 Task: Add Solgar U-Cubes Children's Multi-Vitamin & Mineral Gummies to the cart.
Action: Mouse moved to (277, 137)
Screenshot: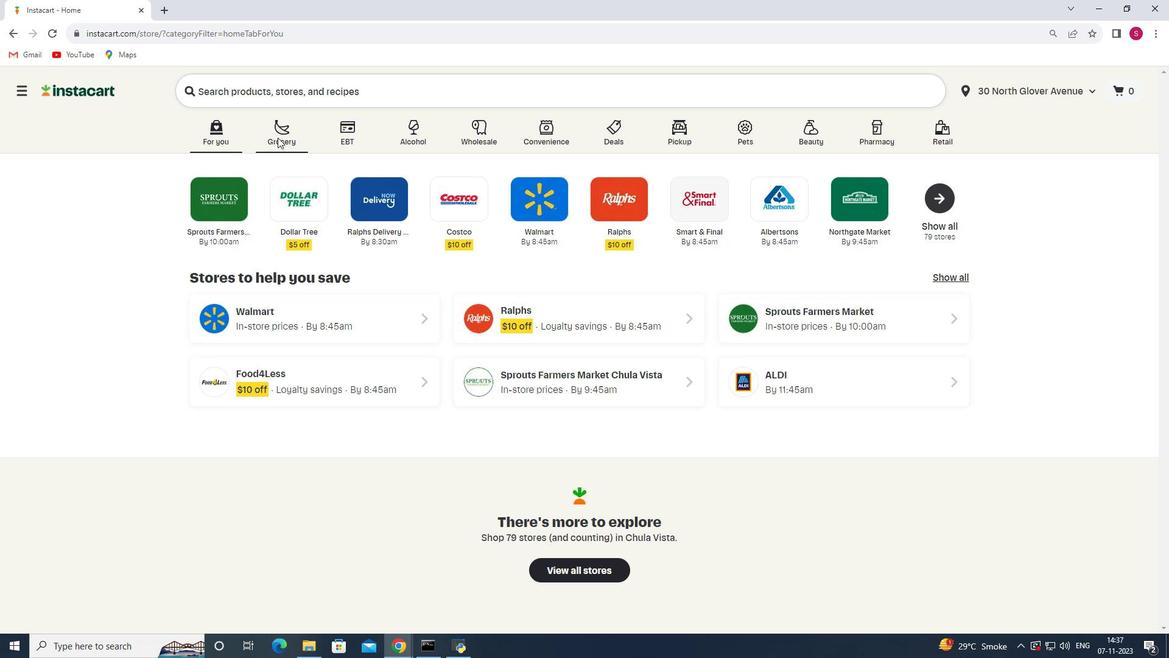 
Action: Mouse pressed left at (277, 137)
Screenshot: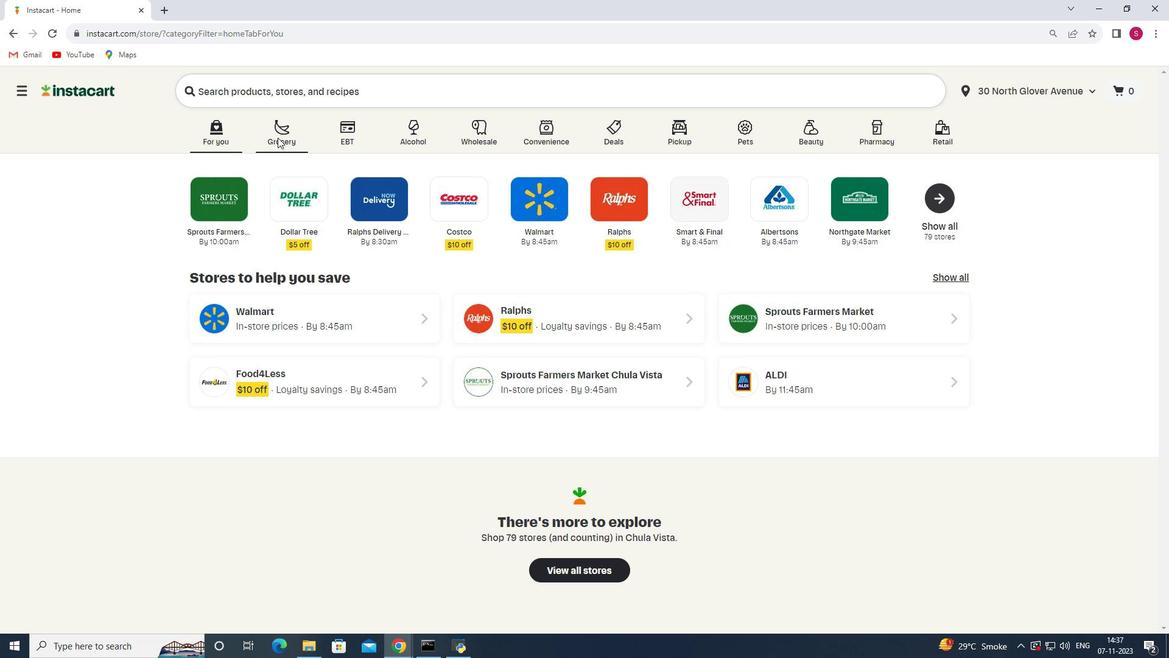 
Action: Mouse moved to (258, 350)
Screenshot: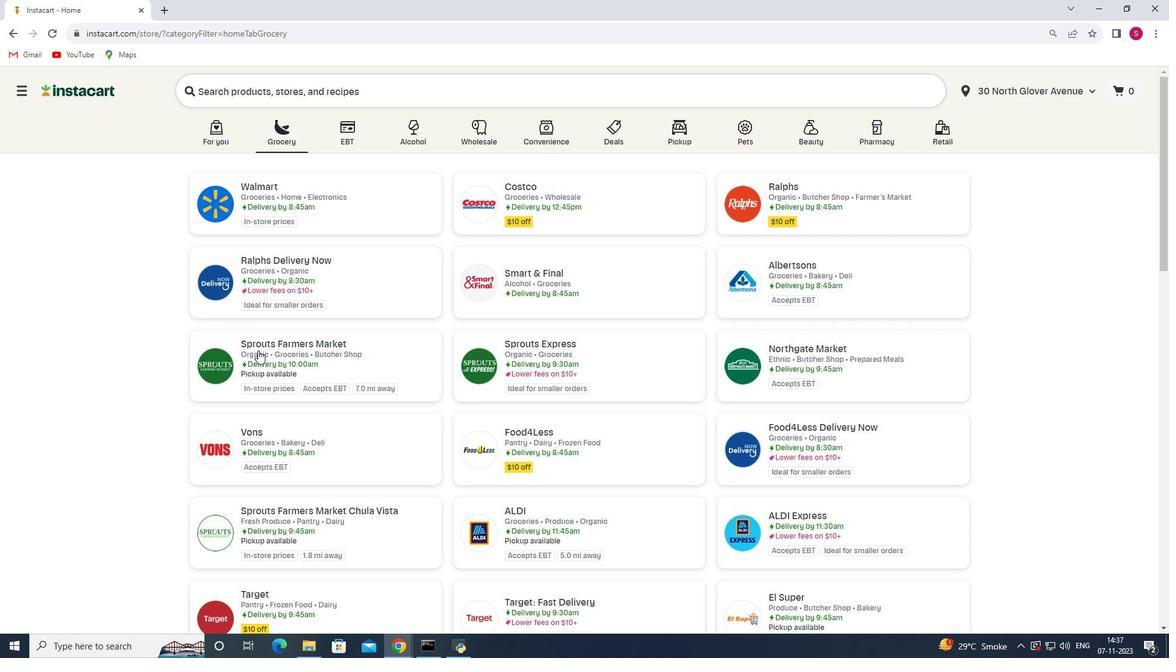 
Action: Mouse pressed left at (258, 350)
Screenshot: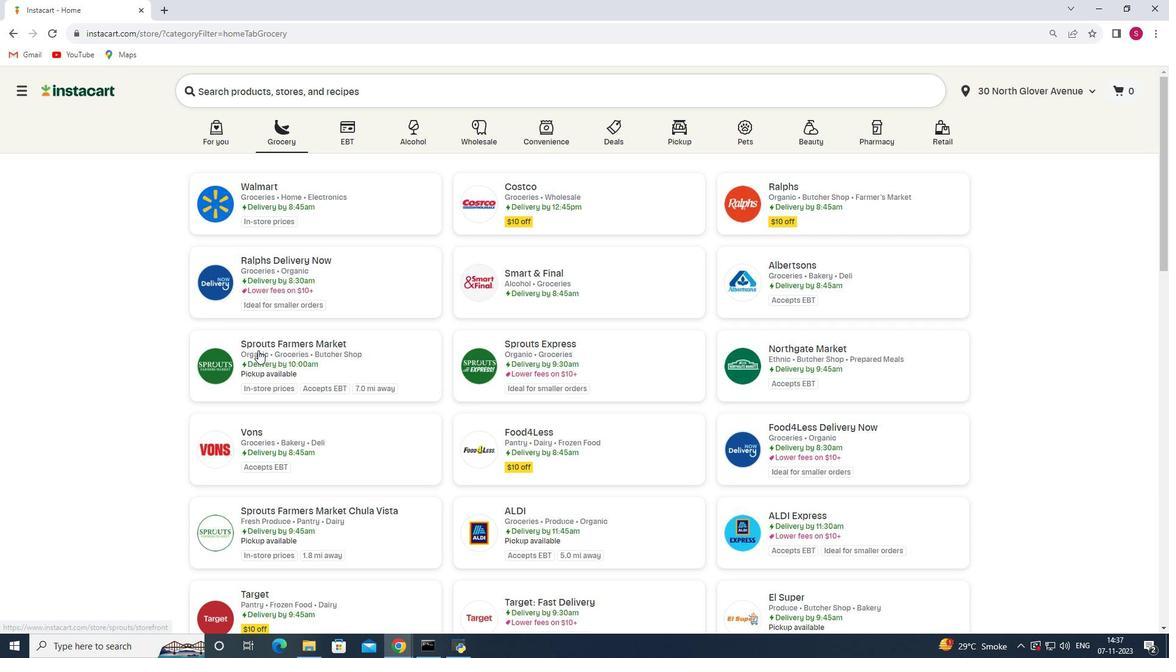 
Action: Mouse moved to (90, 374)
Screenshot: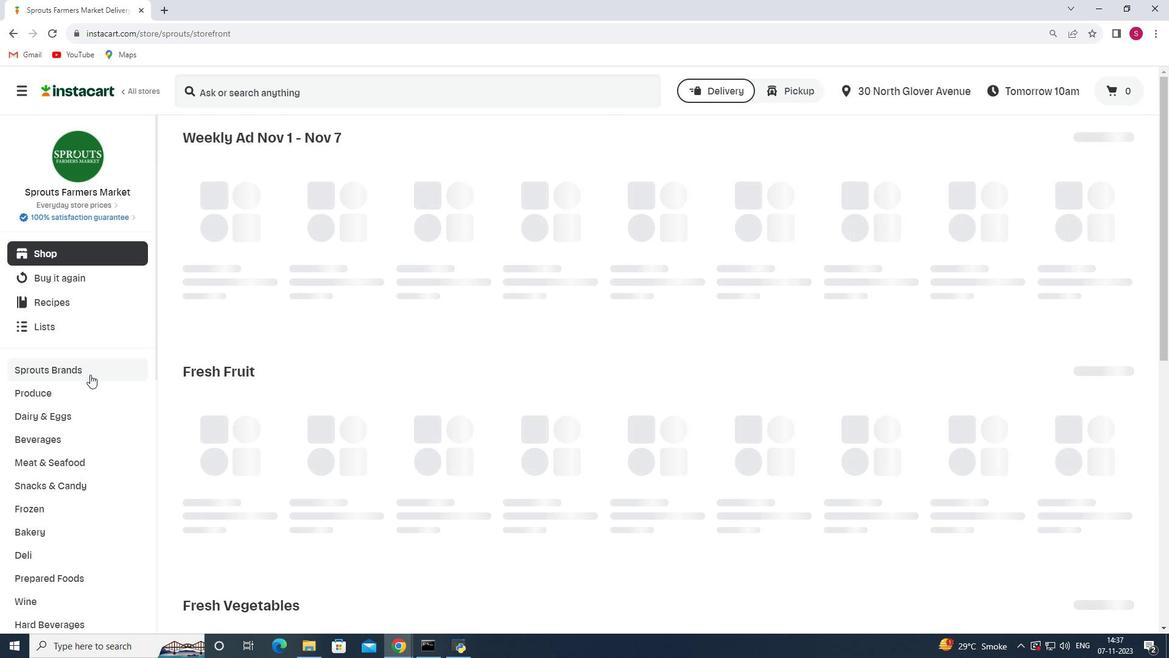 
Action: Mouse scrolled (90, 373) with delta (0, 0)
Screenshot: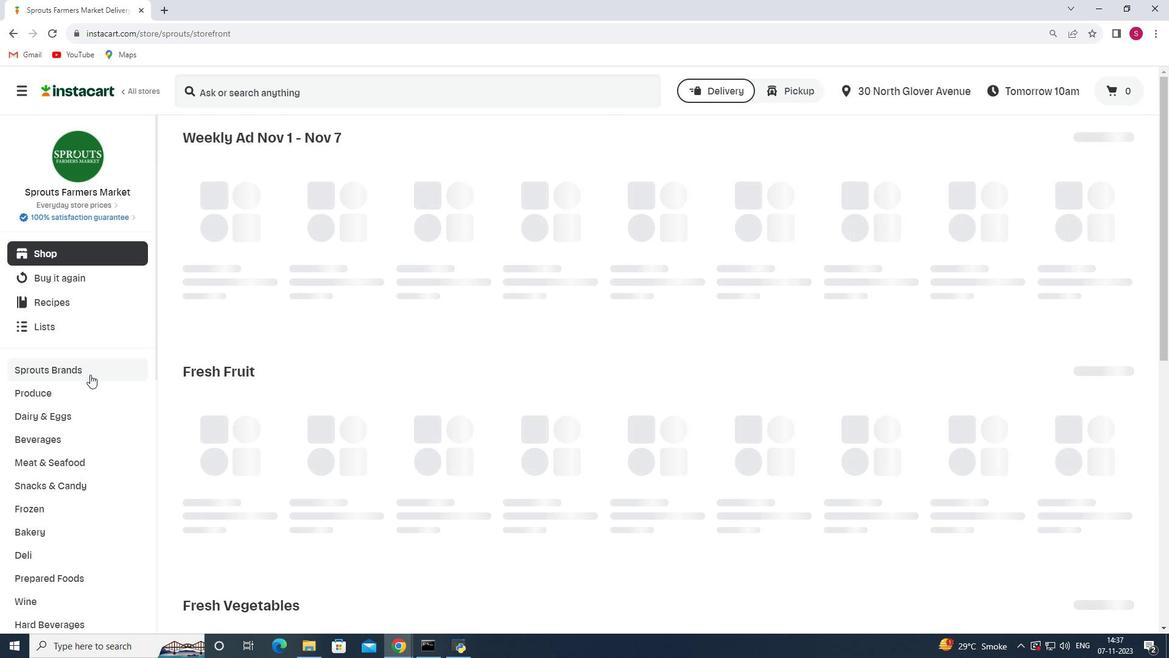 
Action: Mouse moved to (90, 374)
Screenshot: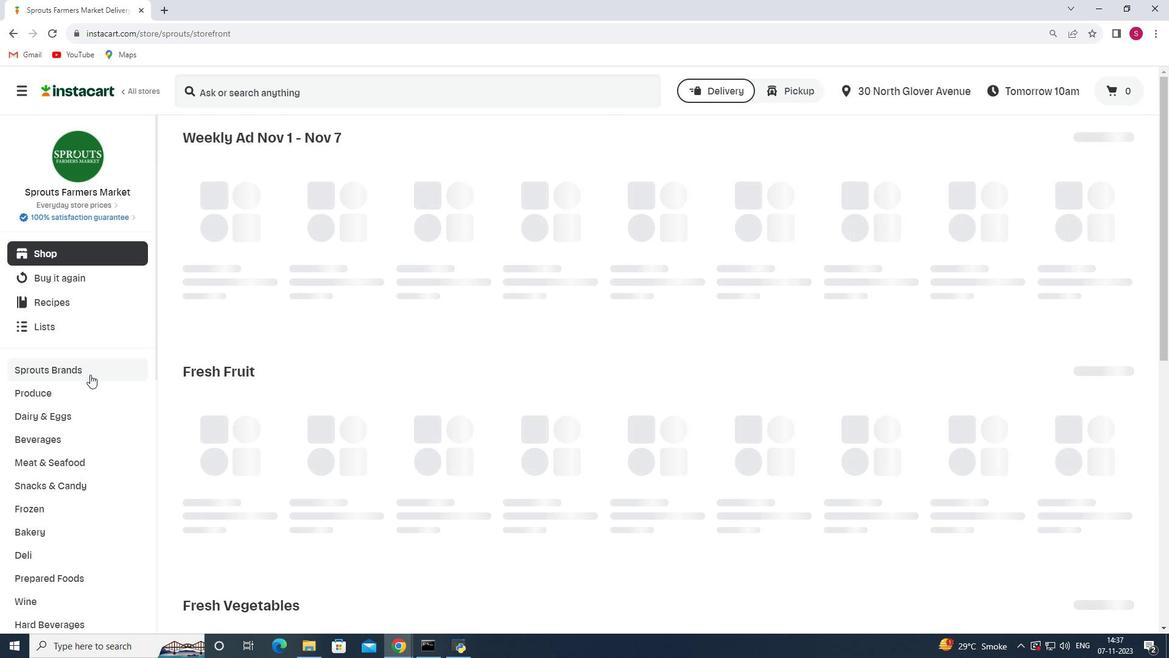 
Action: Mouse scrolled (90, 374) with delta (0, 0)
Screenshot: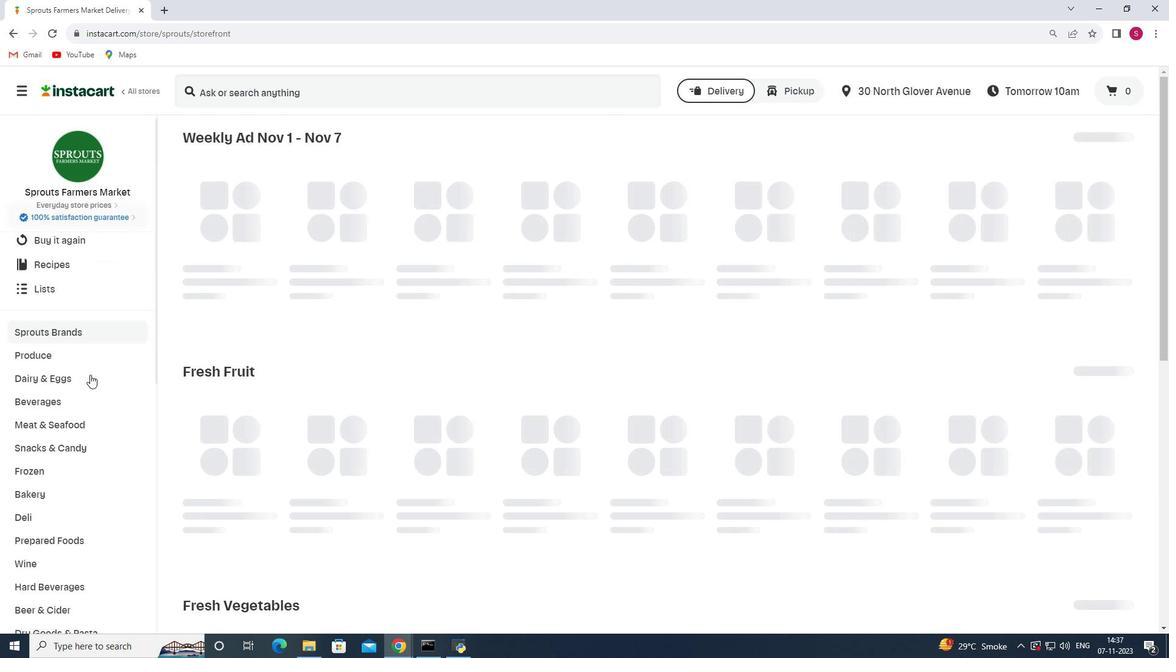 
Action: Mouse scrolled (90, 374) with delta (0, 0)
Screenshot: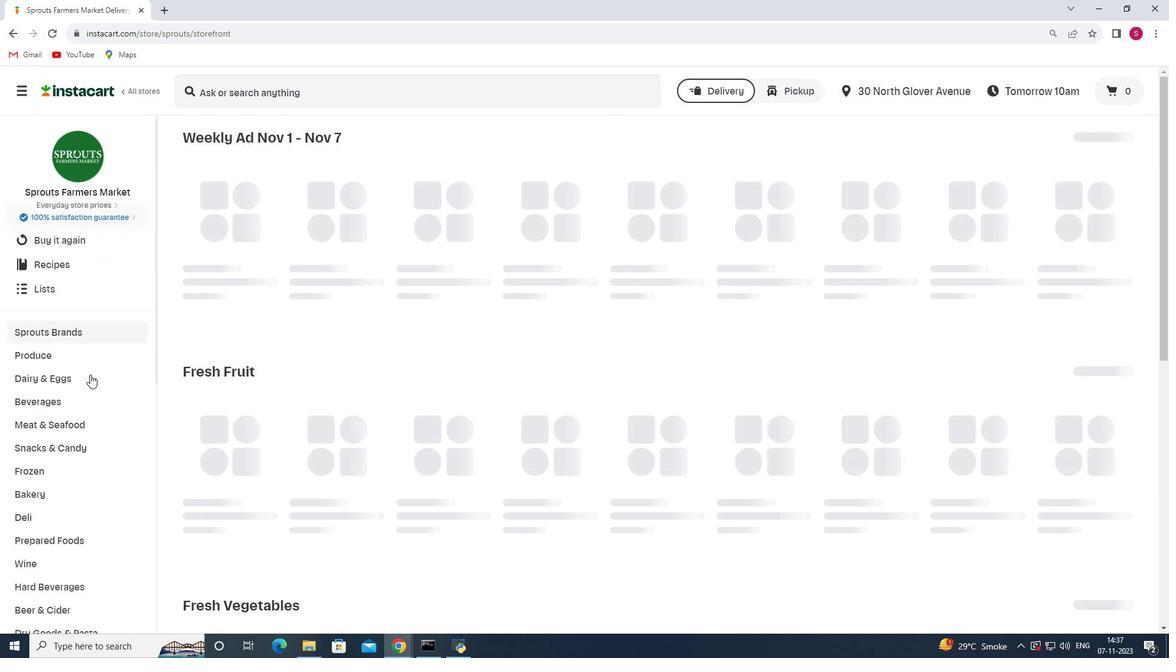 
Action: Mouse scrolled (90, 374) with delta (0, 0)
Screenshot: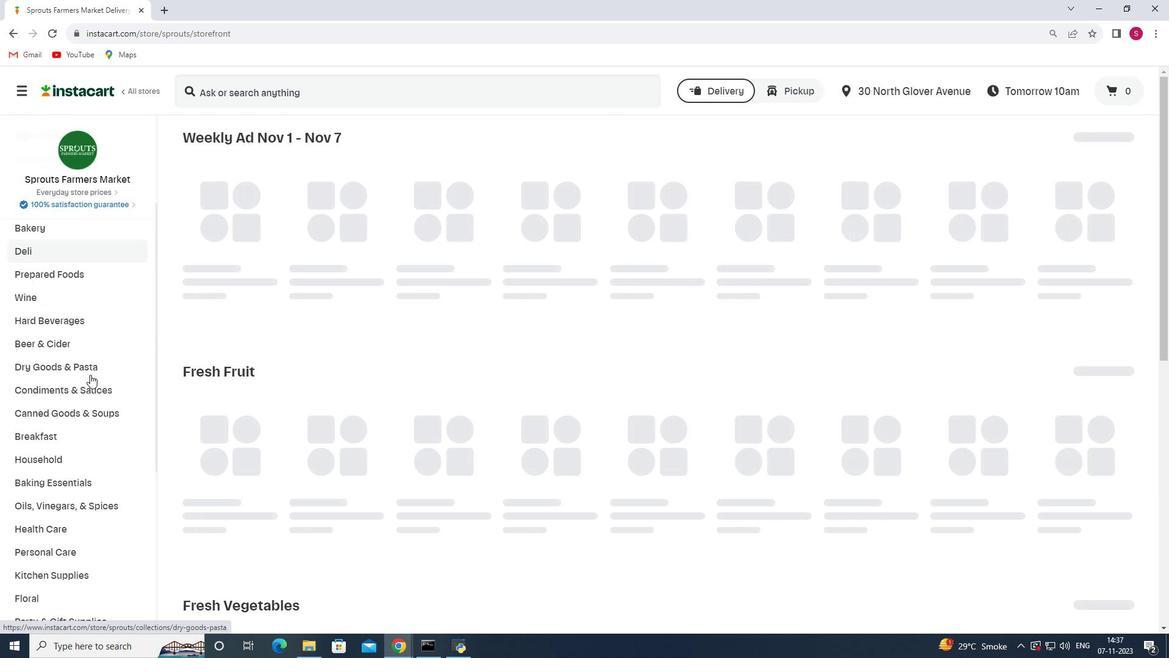 
Action: Mouse scrolled (90, 374) with delta (0, 0)
Screenshot: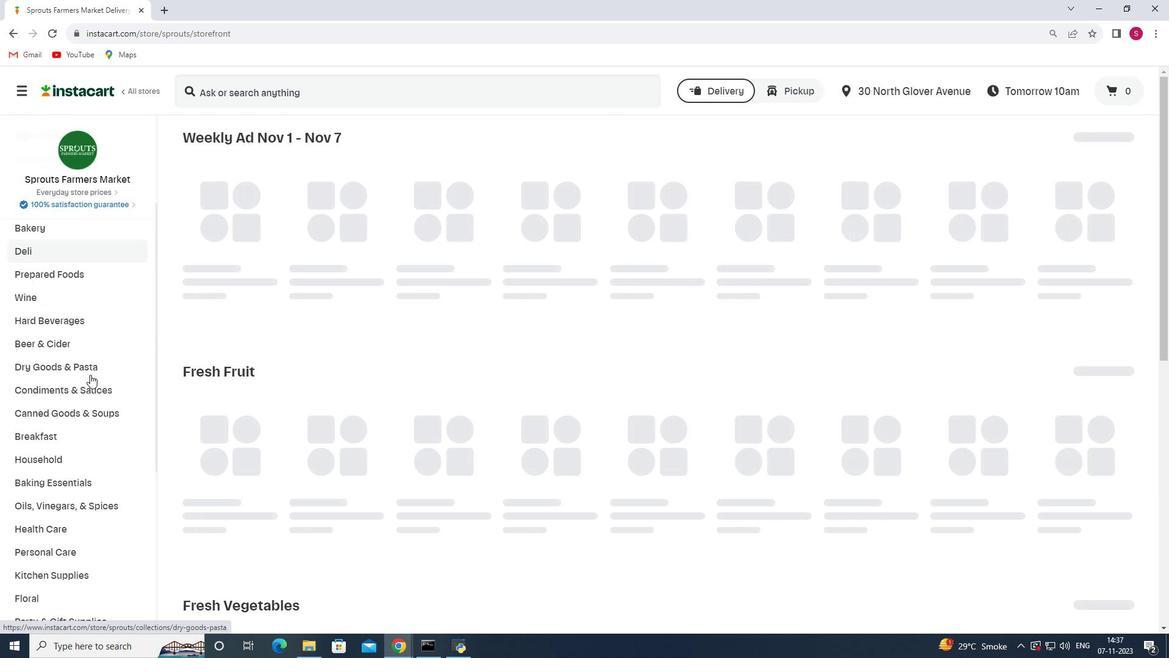 
Action: Mouse scrolled (90, 374) with delta (0, 0)
Screenshot: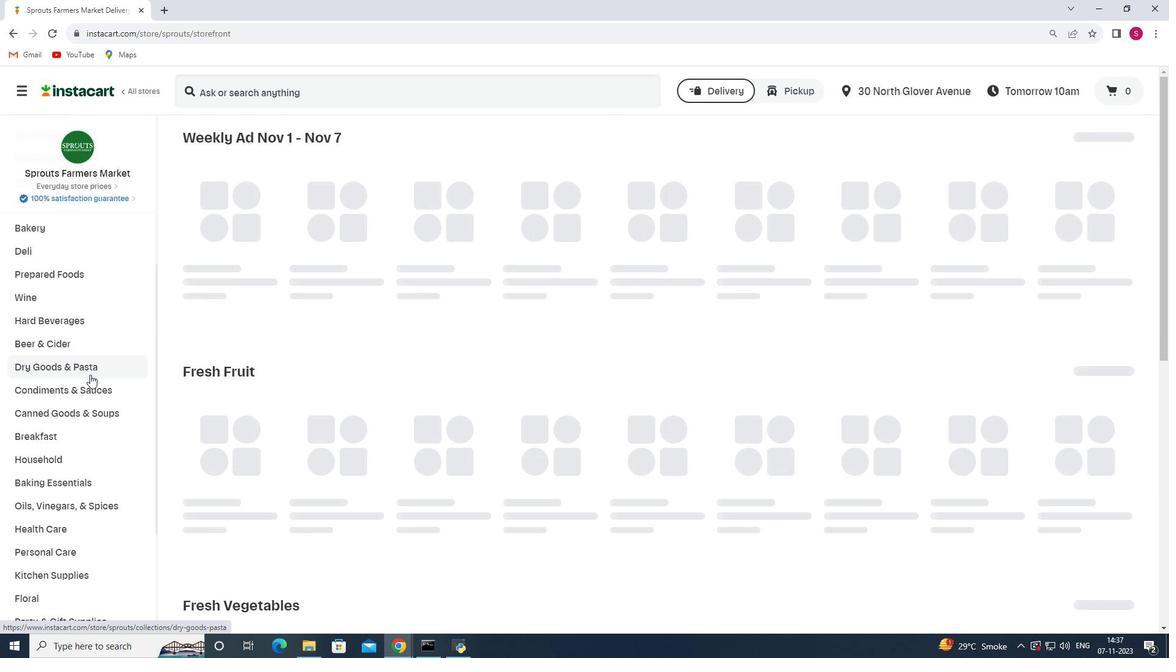 
Action: Mouse scrolled (90, 374) with delta (0, 0)
Screenshot: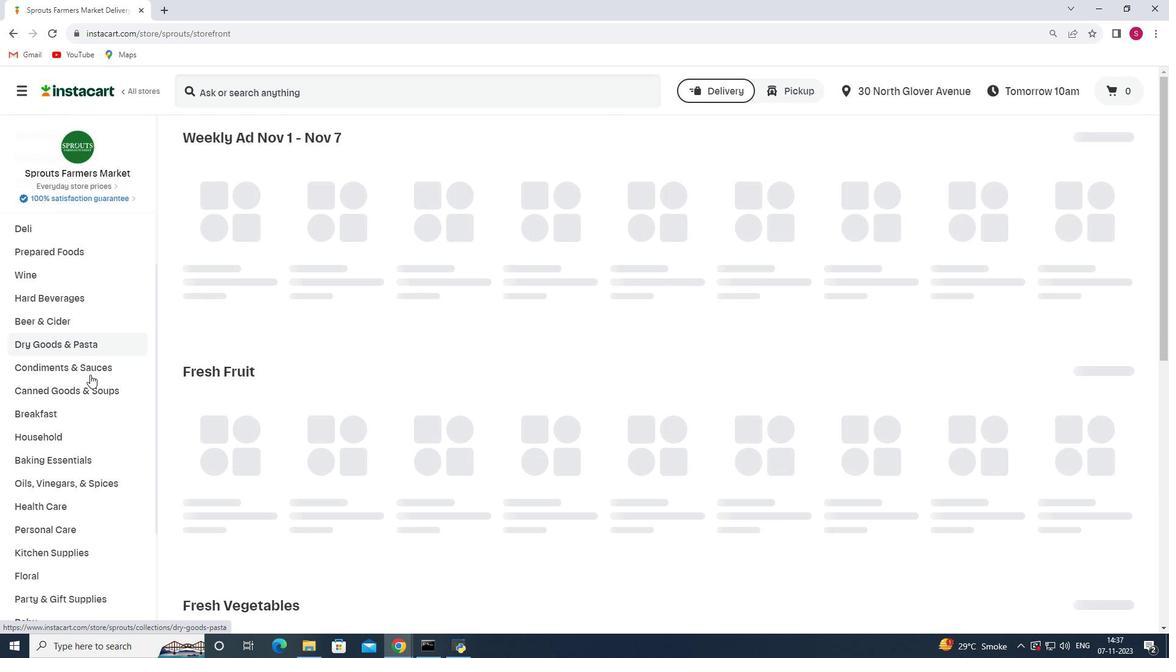 
Action: Mouse moved to (62, 400)
Screenshot: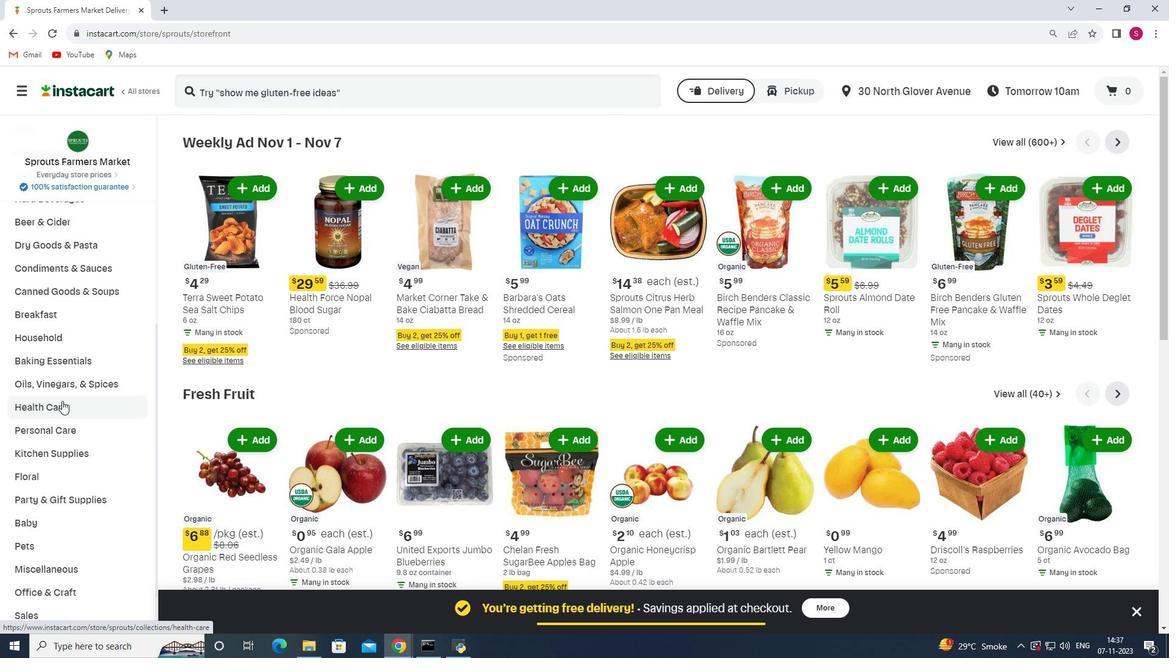 
Action: Mouse pressed left at (62, 400)
Screenshot: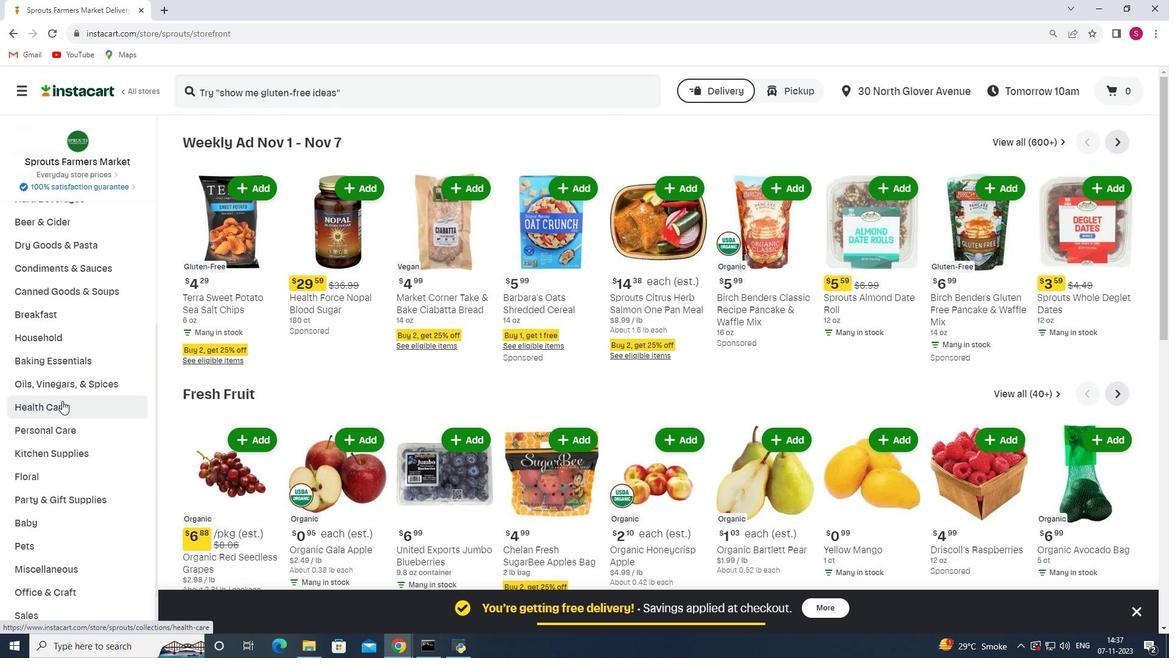 
Action: Mouse moved to (406, 176)
Screenshot: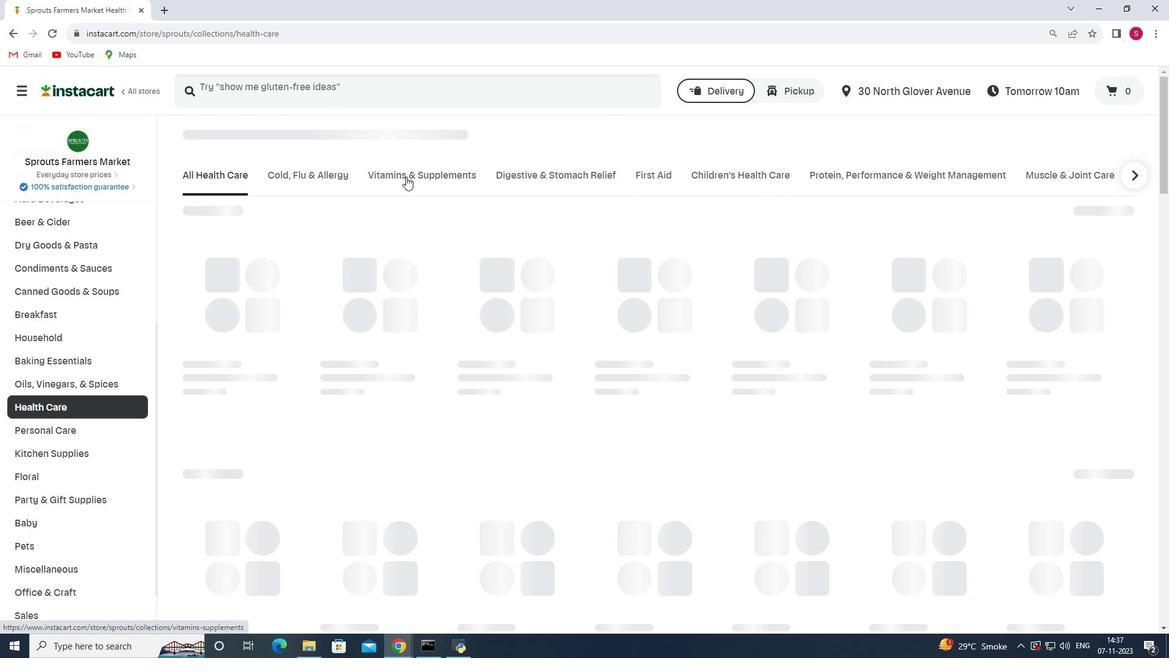 
Action: Mouse pressed left at (406, 176)
Screenshot: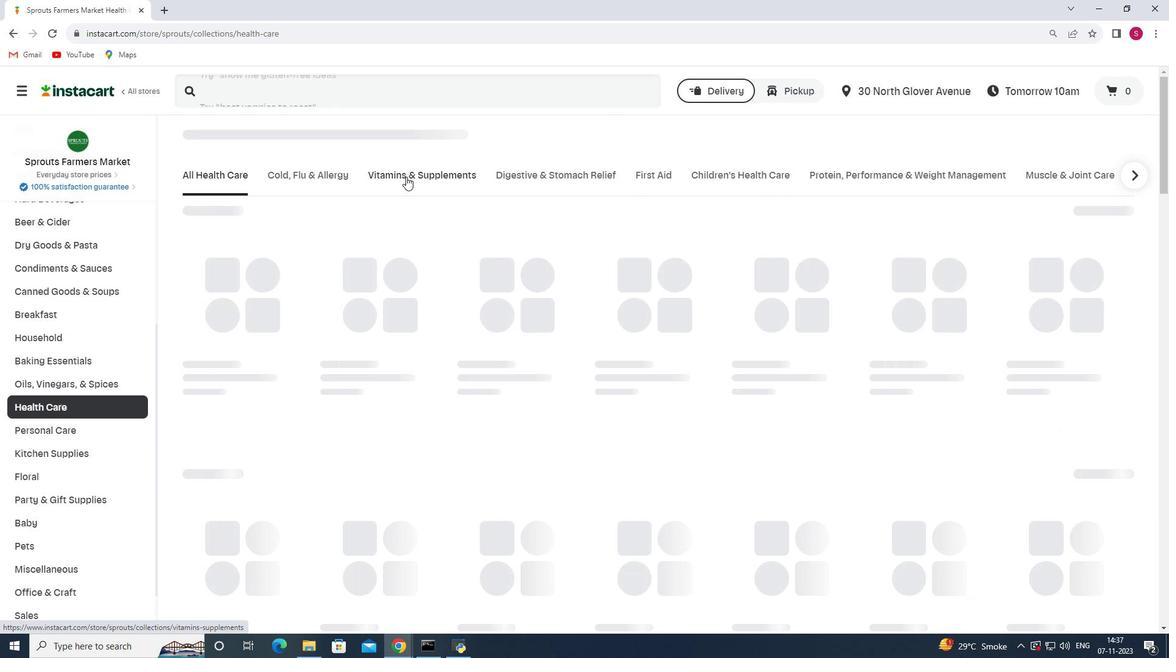 
Action: Mouse moved to (748, 222)
Screenshot: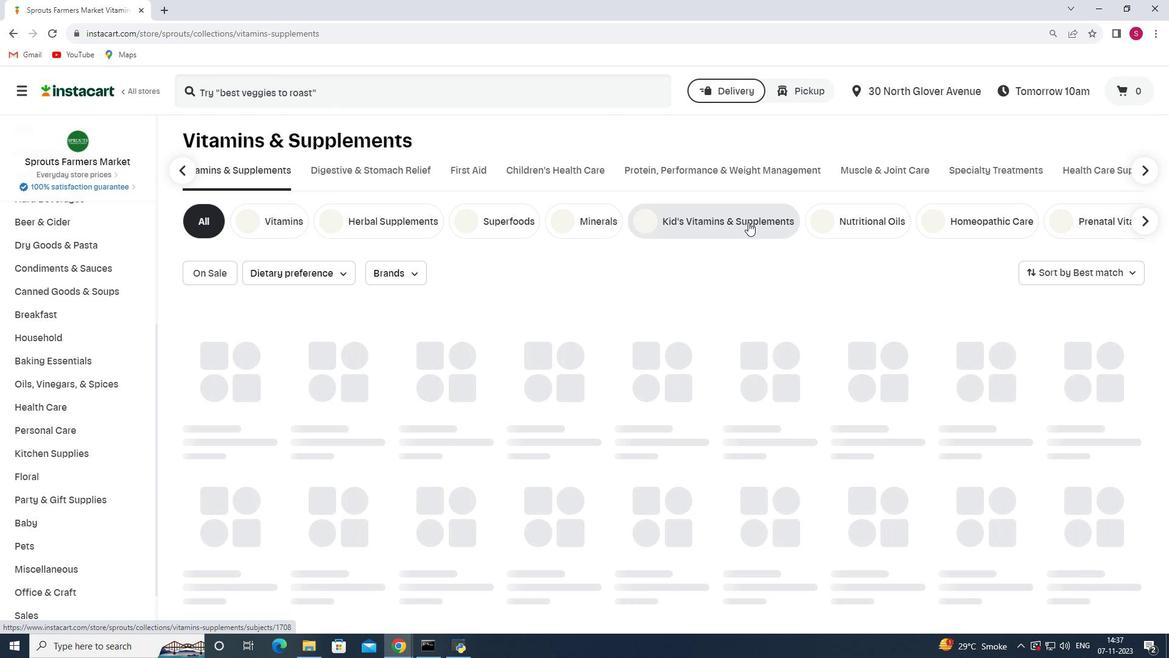 
Action: Mouse pressed left at (748, 222)
Screenshot: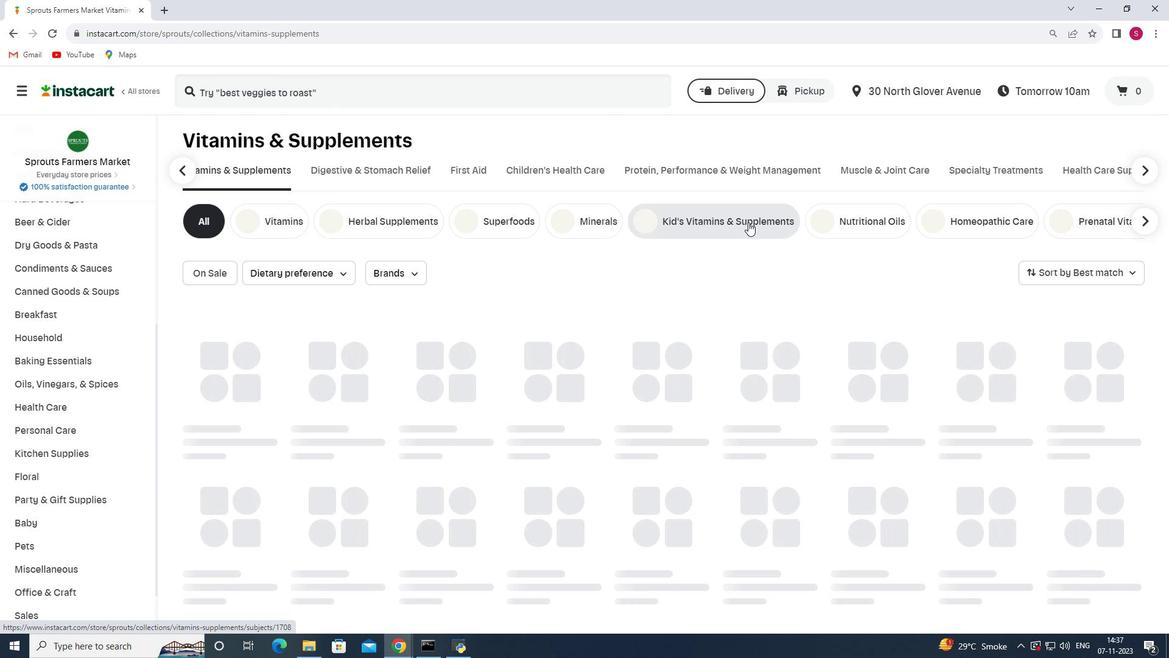 
Action: Mouse moved to (429, 93)
Screenshot: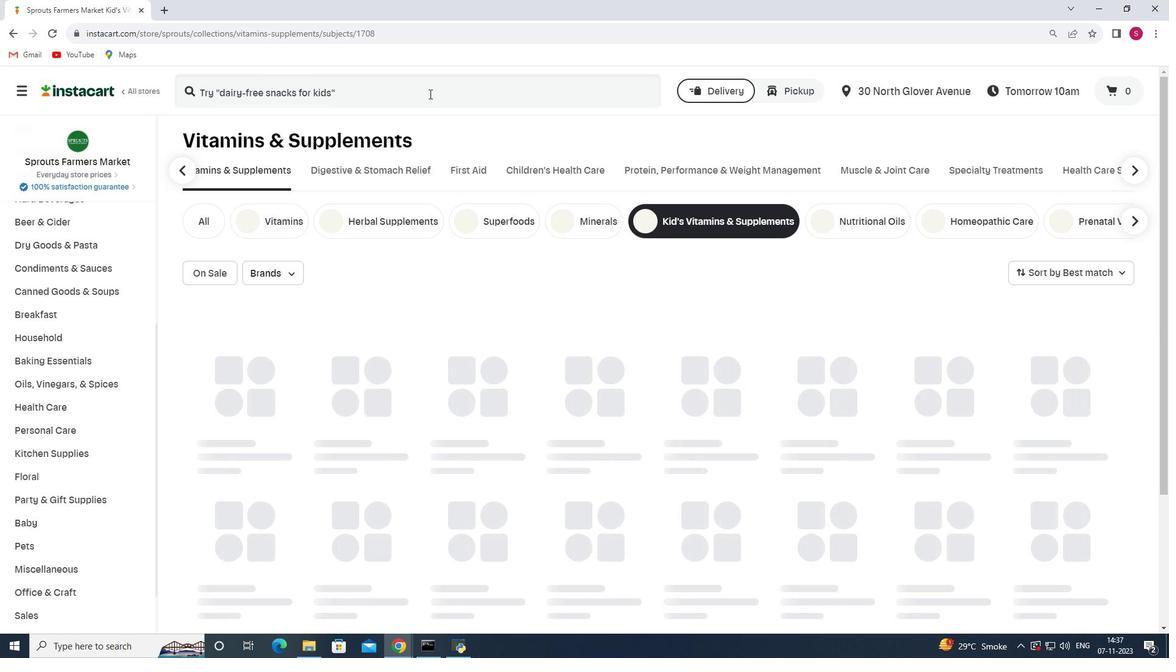 
Action: Mouse pressed left at (429, 93)
Screenshot: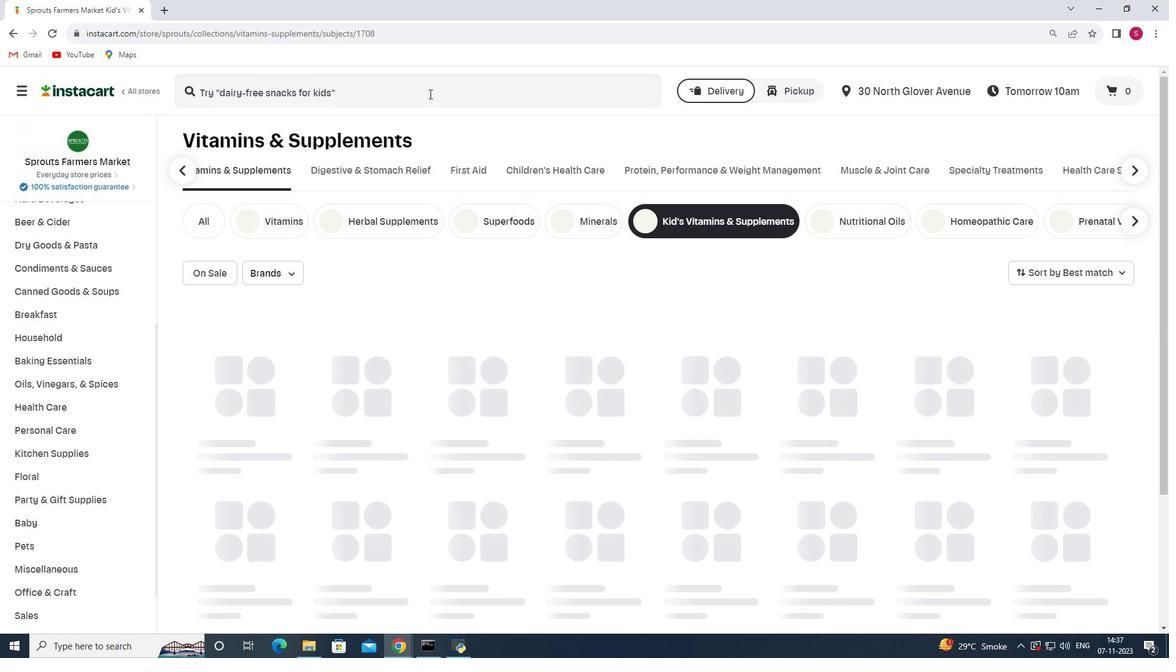 
Action: Key pressed <Key.shift>Solgar<Key.space><Key.shift>U-<Key.shift>Cubes<Key.space><Key.shift>Children's<Key.space><Key.shift>Multi-<Key.shift>Vitamin<Key.space><Key.shift>&<Key.space><Key.shift>Minera
Screenshot: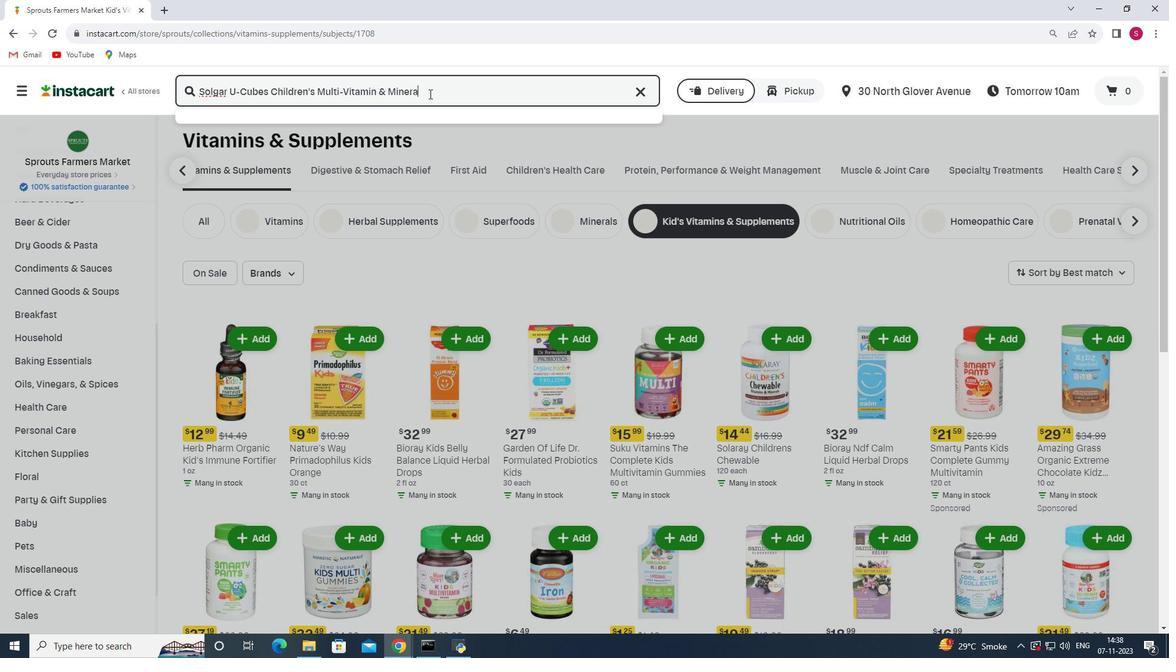 
Action: Mouse moved to (429, 93)
Screenshot: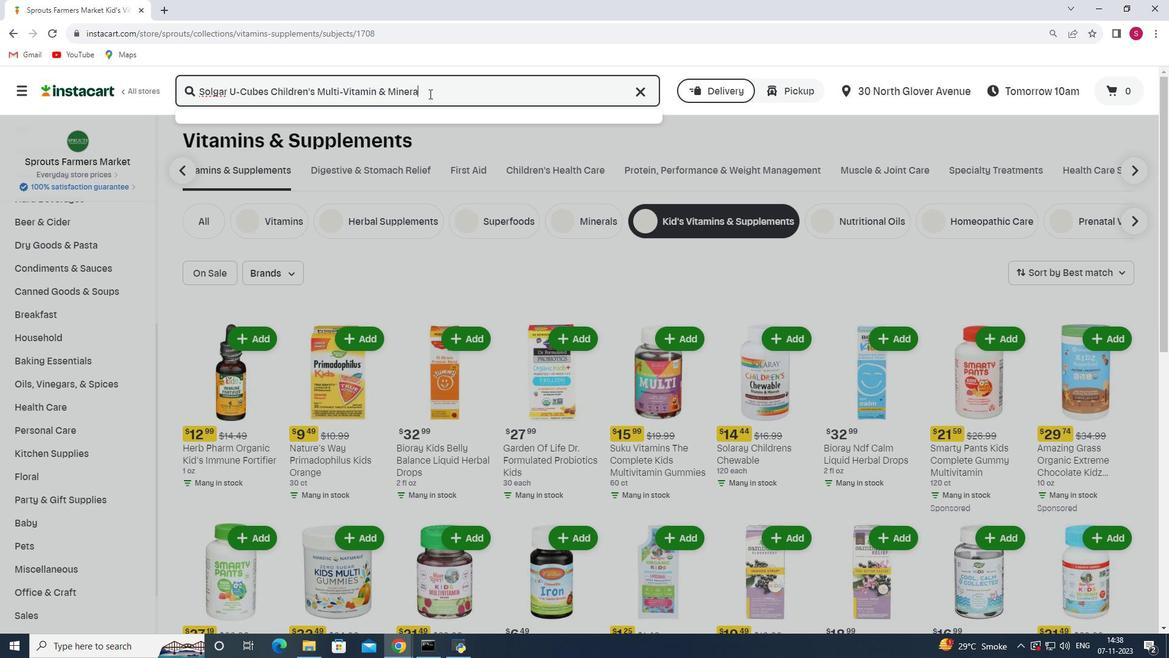 
Action: Key pressed l<Key.space><Key.shift>Gummies<Key.enter>
Screenshot: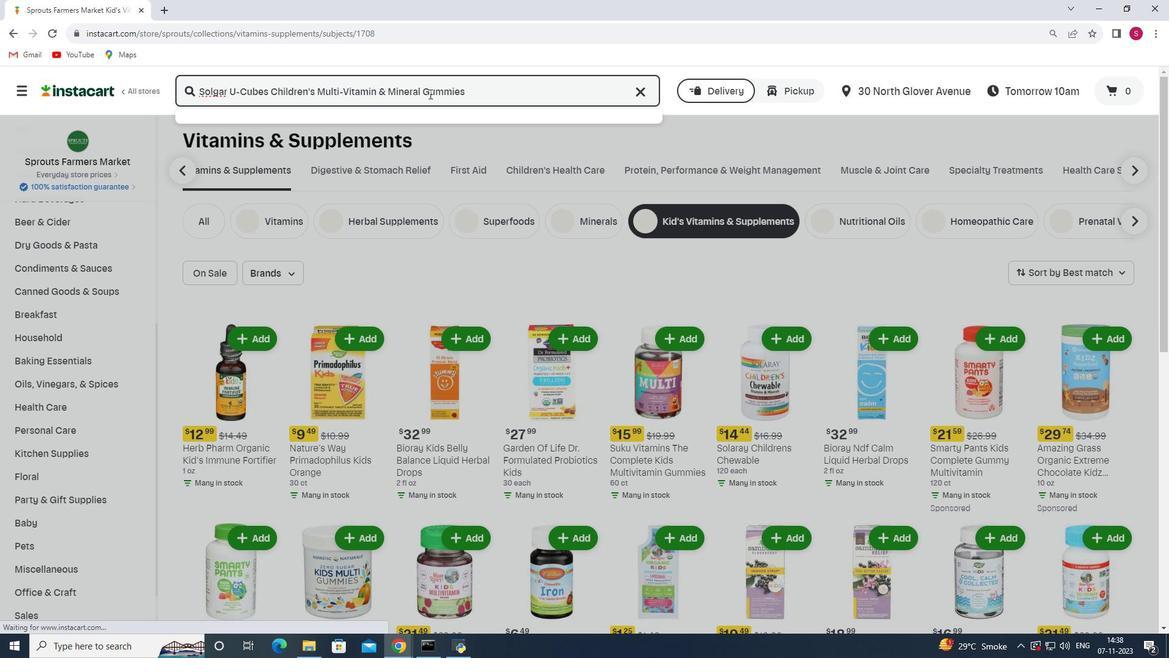 
Action: Mouse moved to (339, 202)
Screenshot: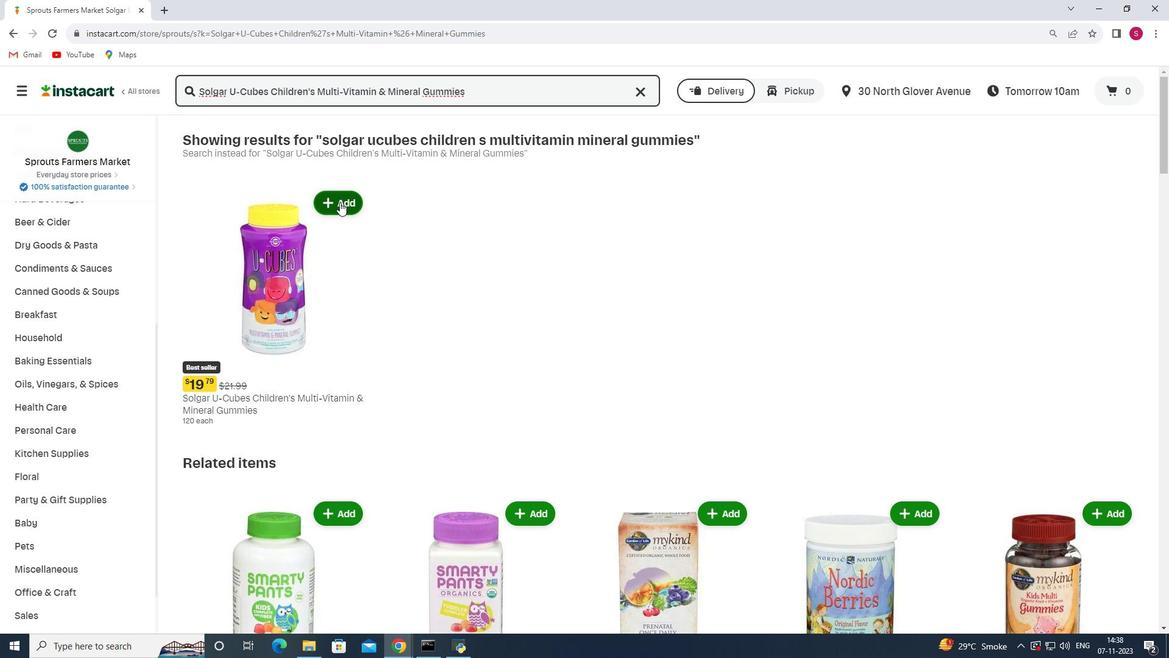 
Action: Mouse pressed left at (339, 202)
Screenshot: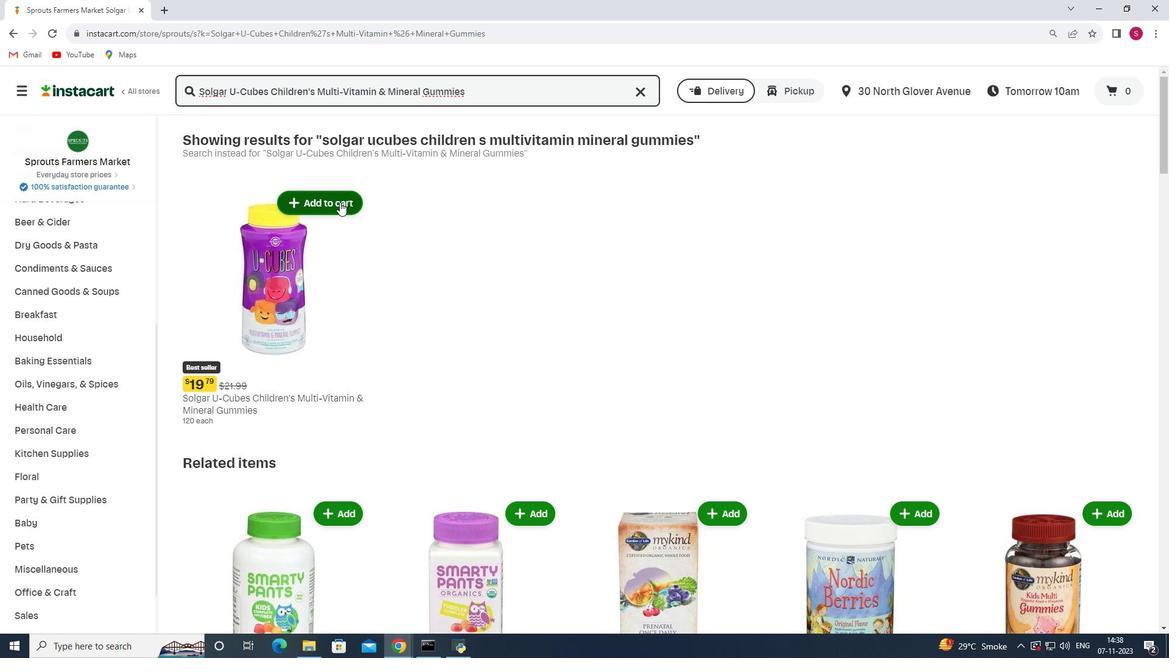 
Action: Mouse moved to (421, 241)
Screenshot: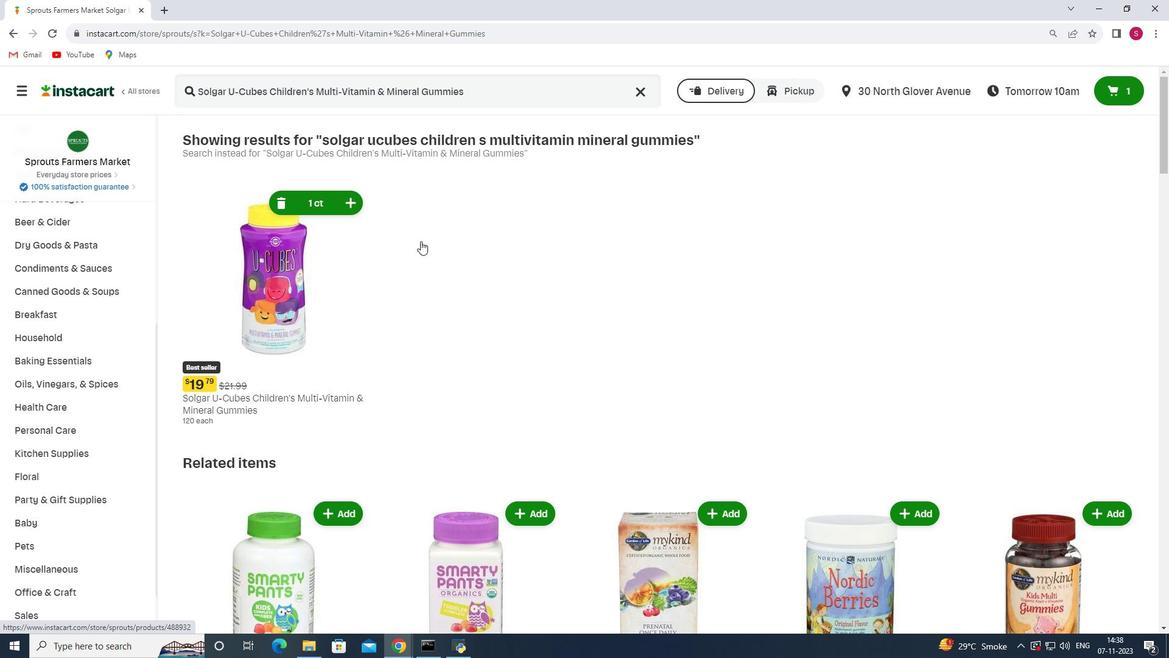 
